 Task: Add a collaborator to your GitHub repository.
Action: Mouse moved to (993, 61)
Screenshot: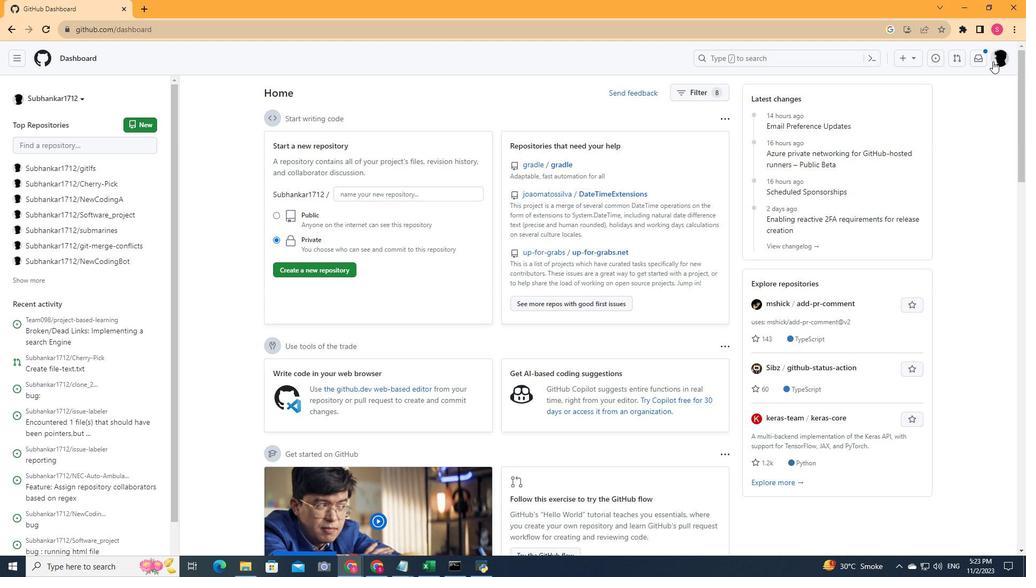 
Action: Mouse pressed left at (993, 61)
Screenshot: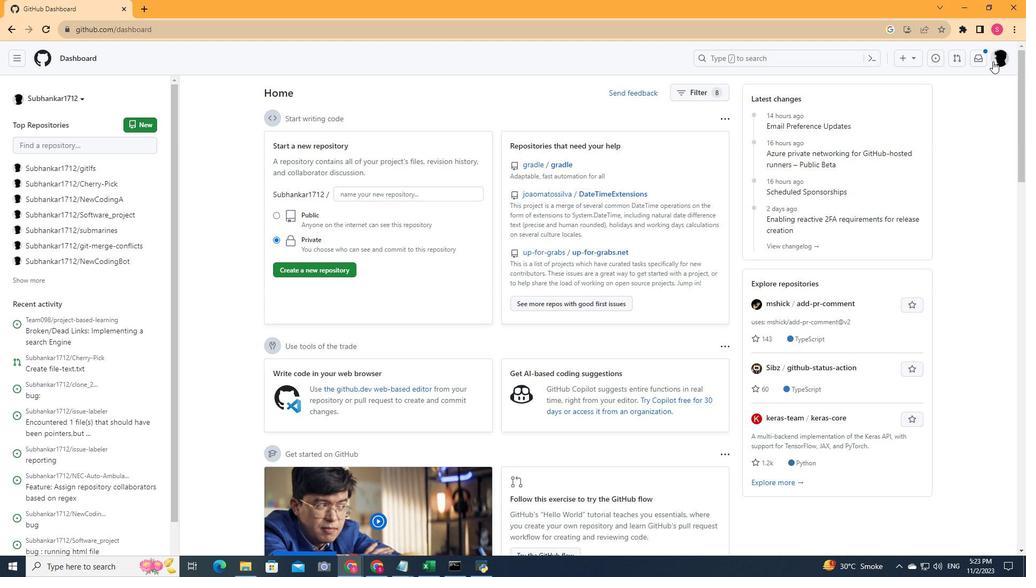 
Action: Mouse moved to (916, 131)
Screenshot: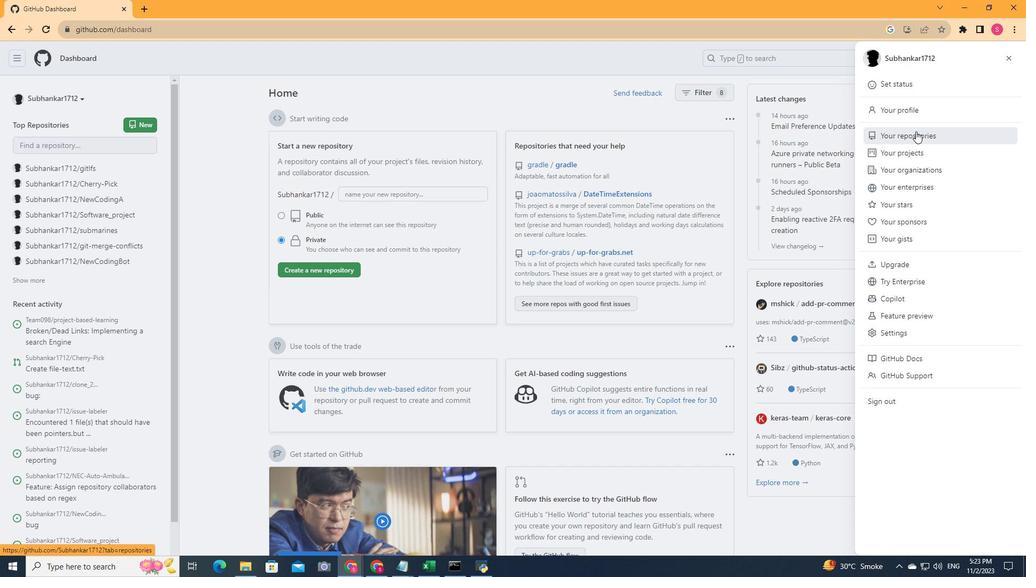 
Action: Mouse pressed left at (916, 131)
Screenshot: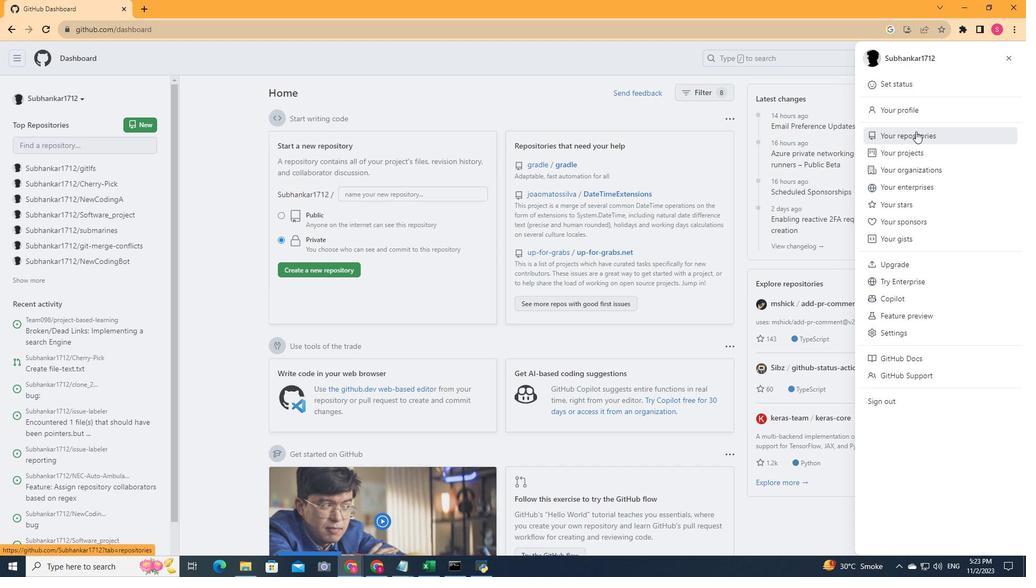 
Action: Mouse moved to (379, 154)
Screenshot: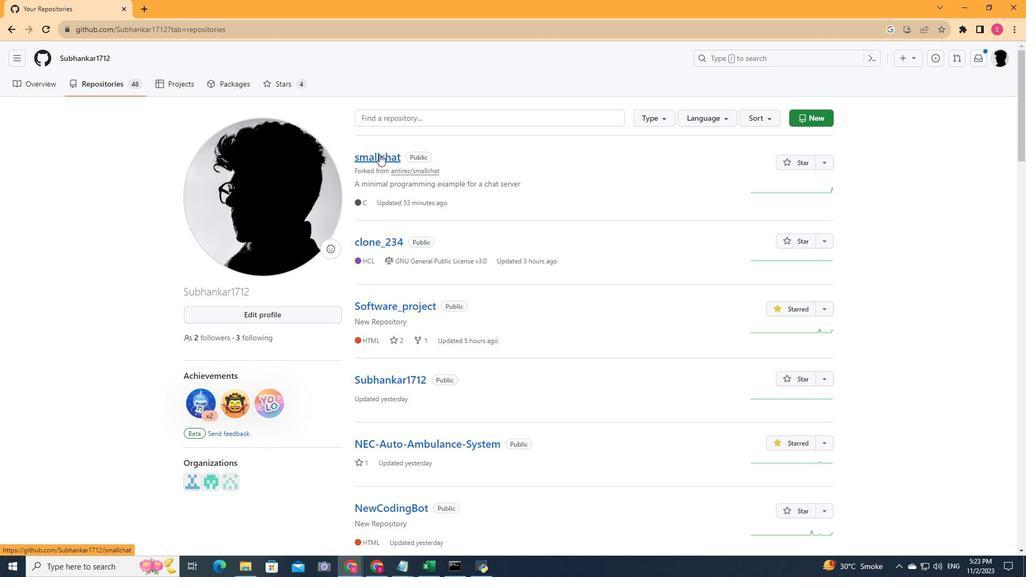 
Action: Mouse pressed left at (379, 154)
Screenshot: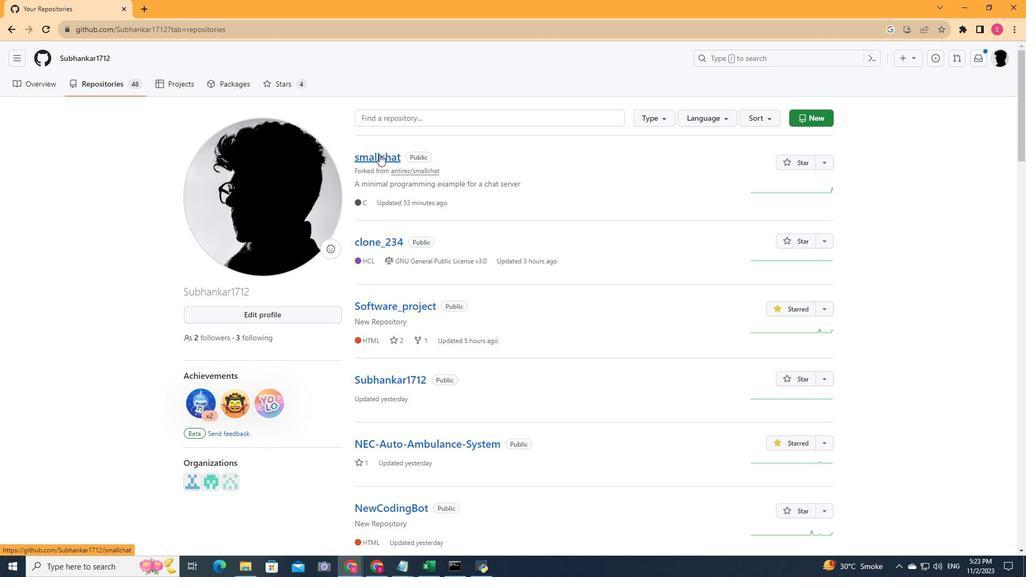 
Action: Mouse moved to (544, 81)
Screenshot: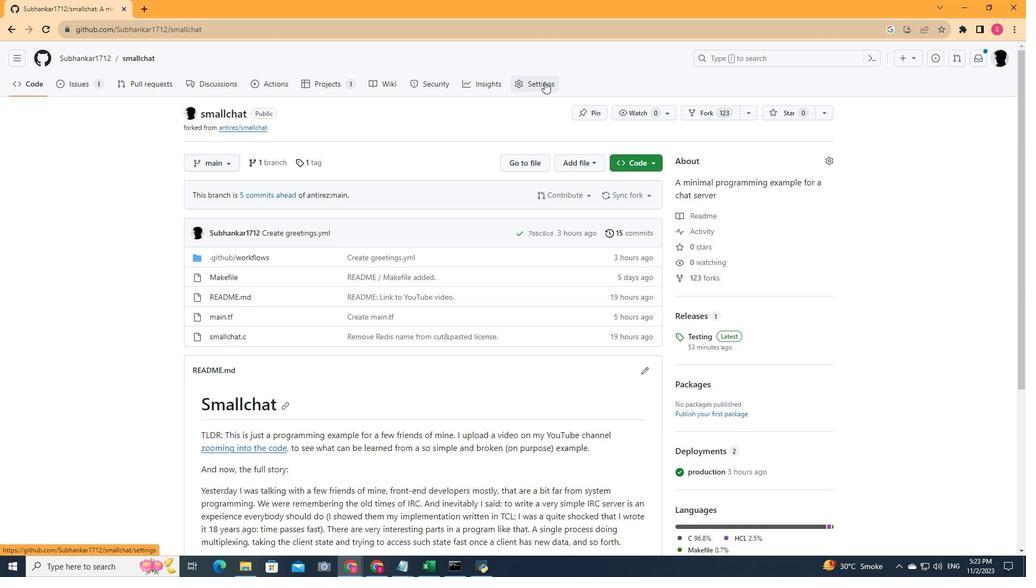 
Action: Mouse pressed left at (544, 81)
Screenshot: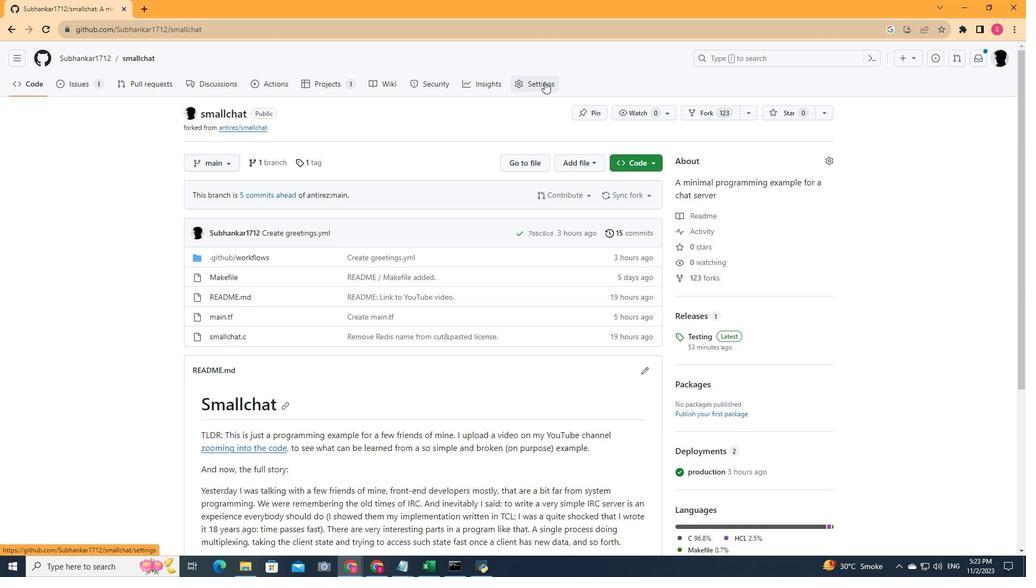 
Action: Mouse moved to (258, 162)
Screenshot: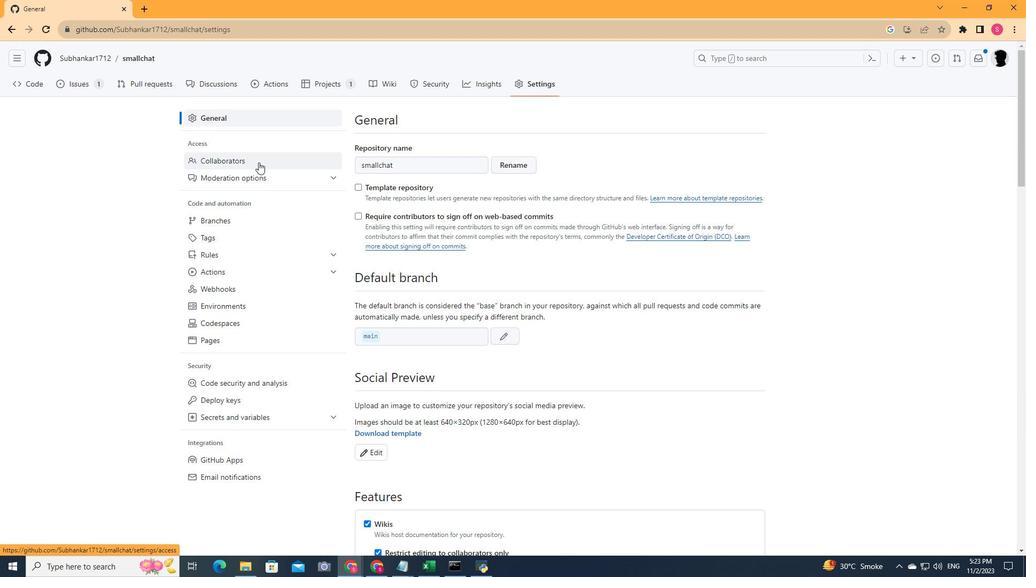 
Action: Mouse pressed left at (258, 162)
Screenshot: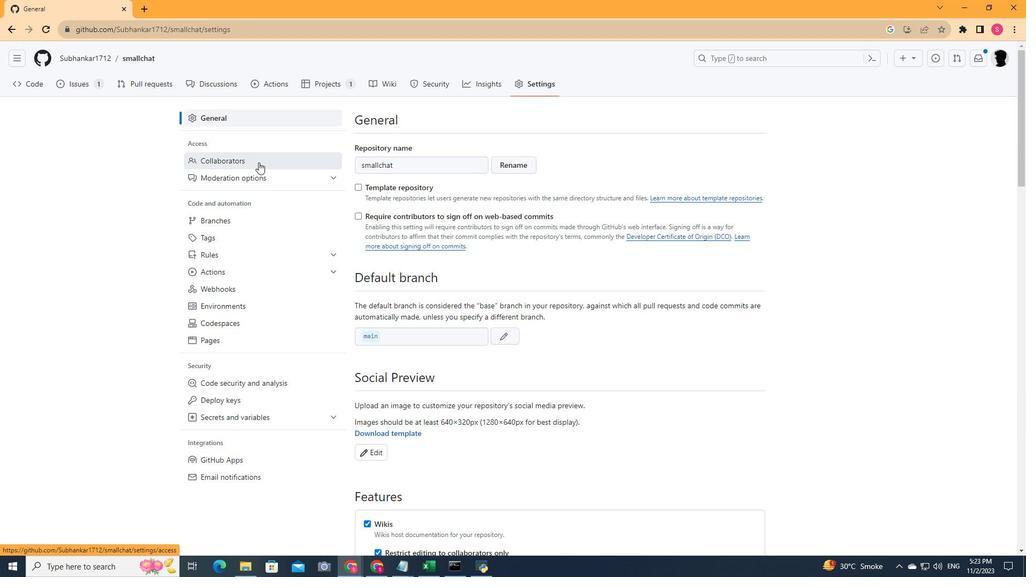 
Action: Mouse moved to (557, 357)
Screenshot: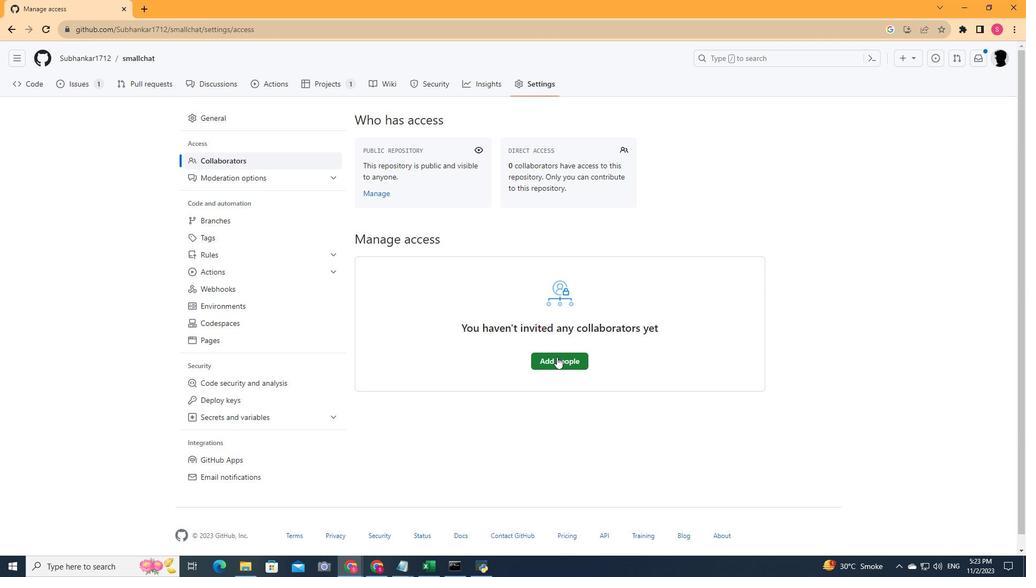 
Action: Mouse pressed left at (557, 357)
Screenshot: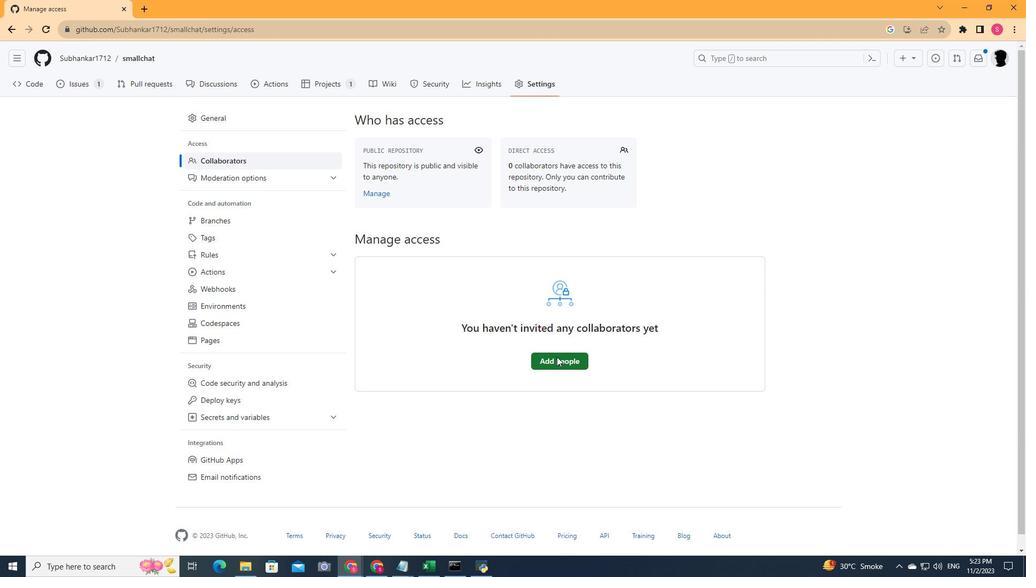 
Action: Mouse moved to (471, 207)
Screenshot: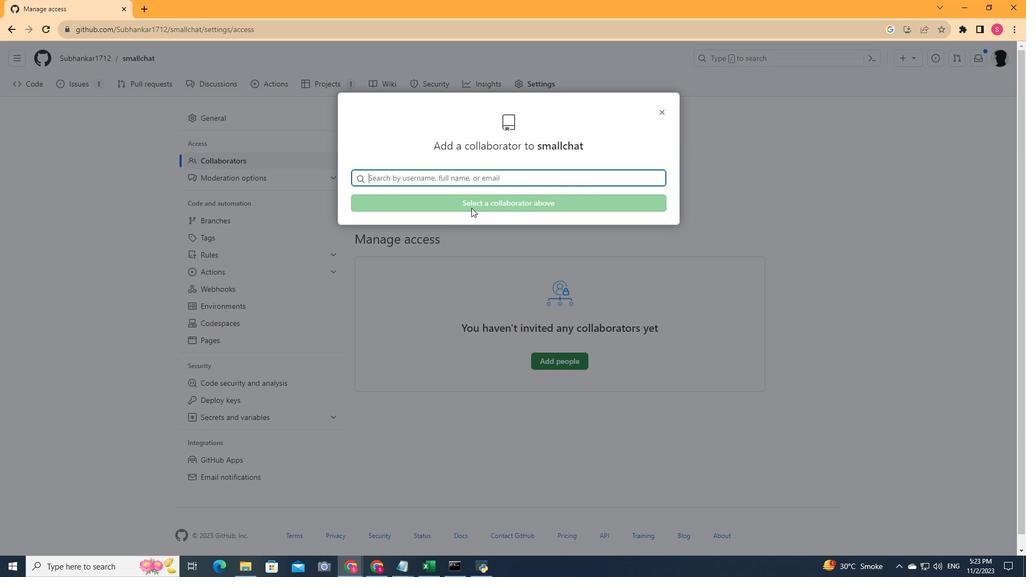 
Action: Key pressed t
Screenshot: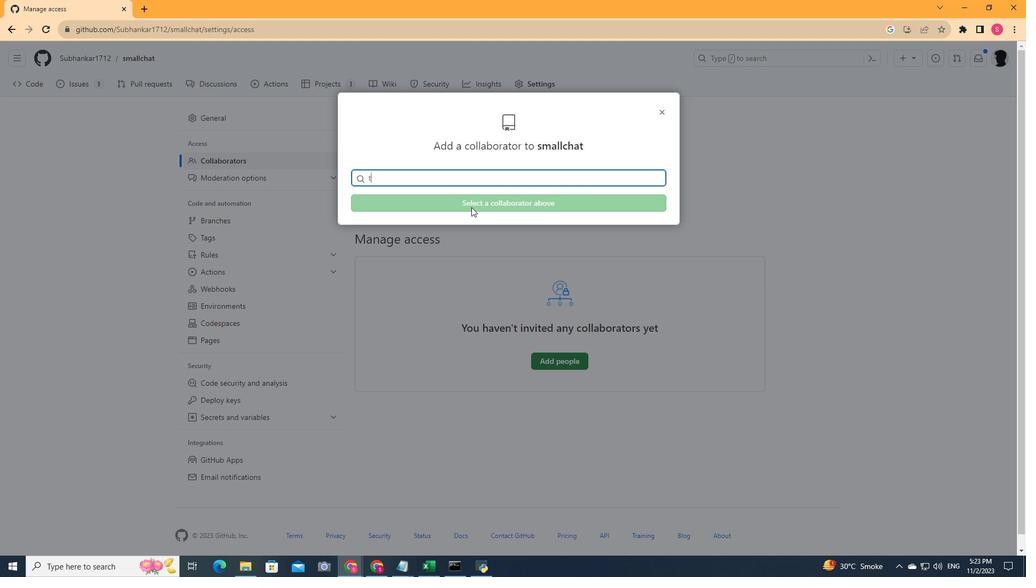 
Action: Mouse moved to (471, 207)
Screenshot: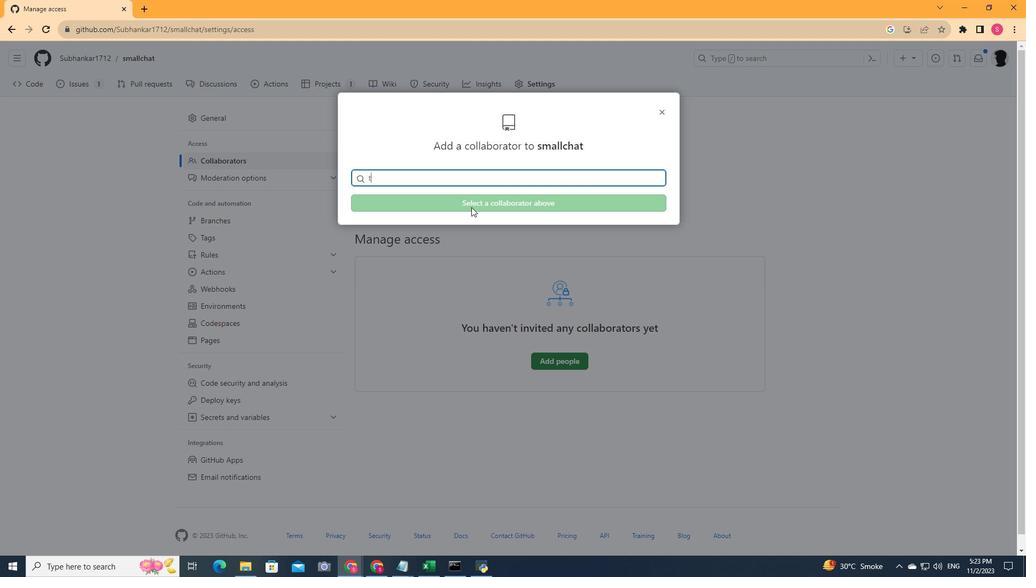 
Action: Key pressed eam098
Screenshot: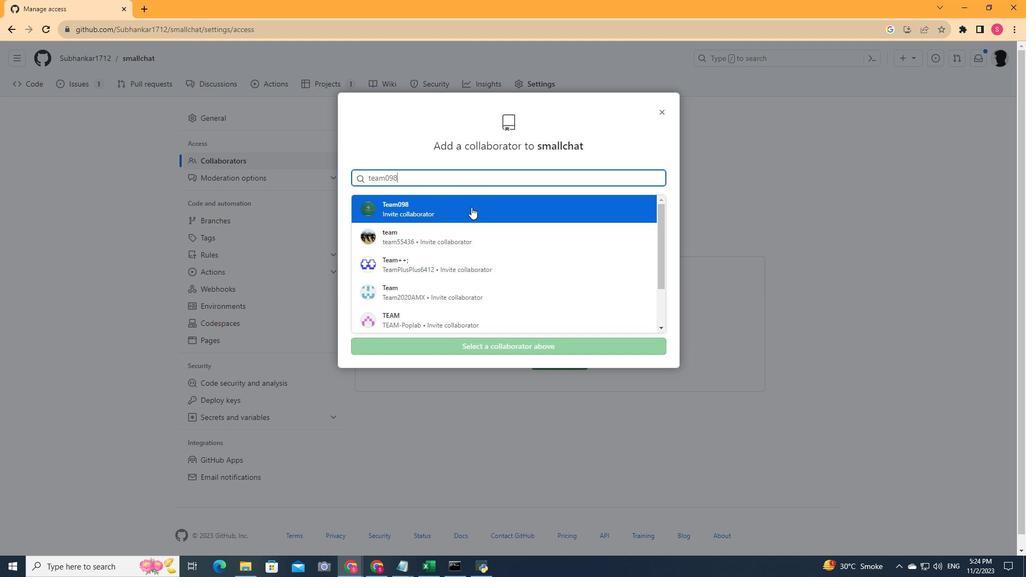 
Action: Mouse pressed left at (471, 207)
Screenshot: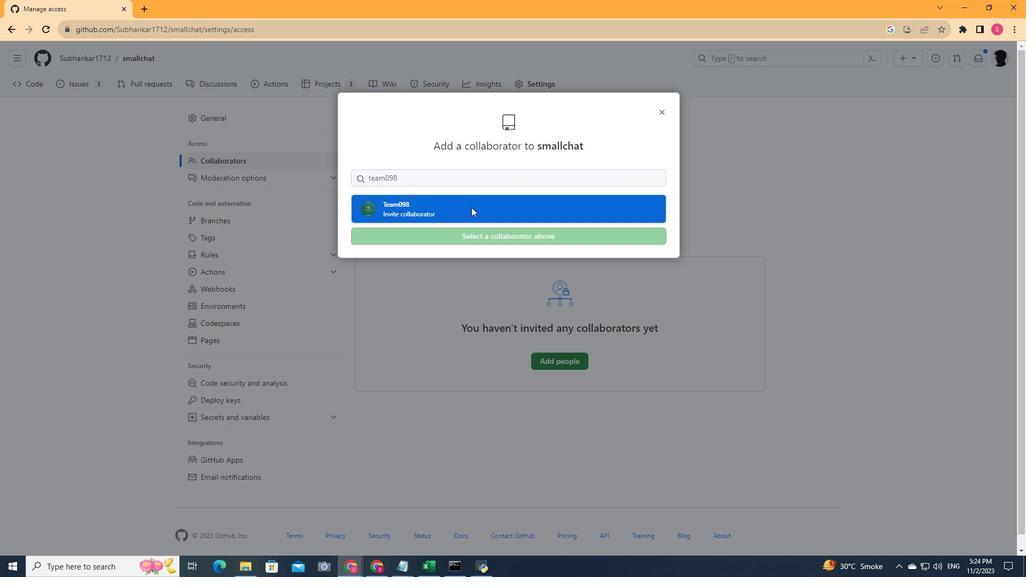 
Action: Mouse moved to (480, 220)
Screenshot: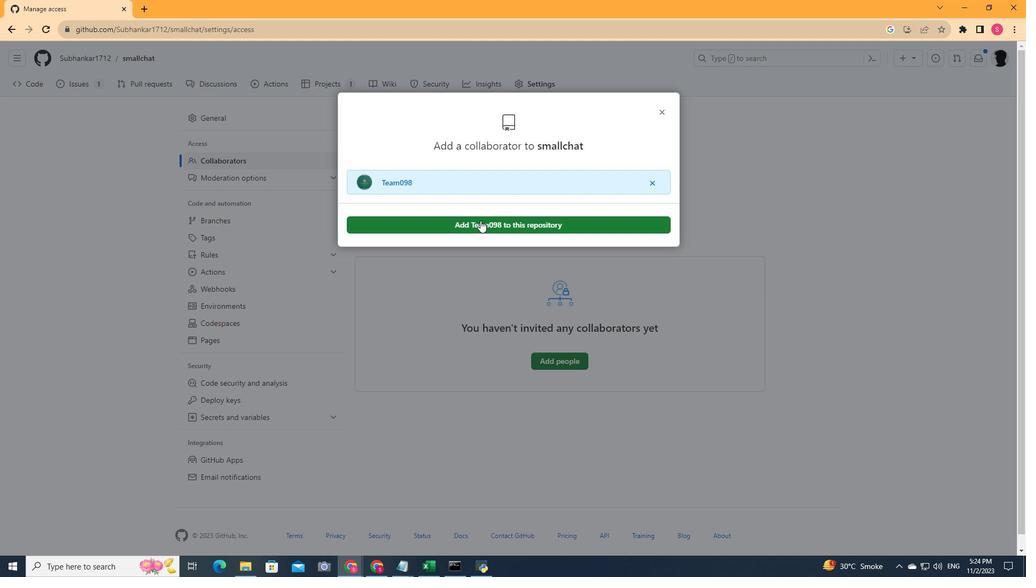 
Action: Mouse pressed left at (480, 220)
Screenshot: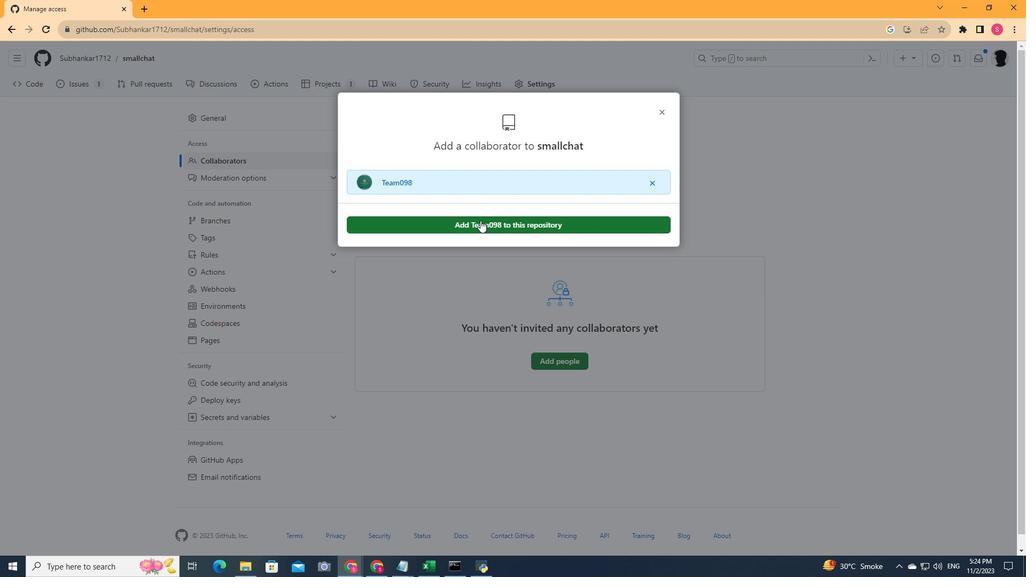 
Action: Mouse moved to (482, 220)
Screenshot: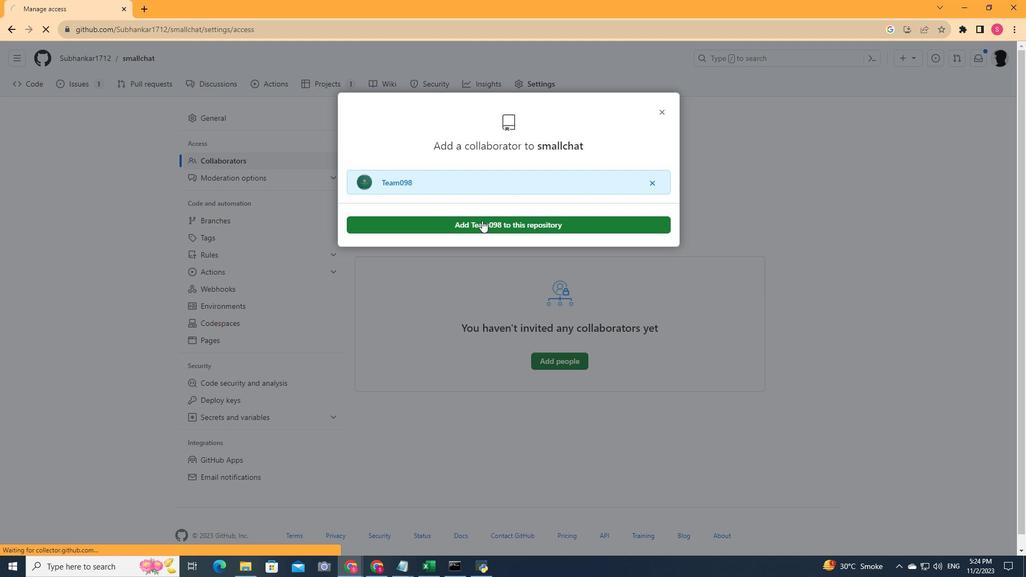 
